 Task: Go to videos section and leave a comment on recent video on the  page of Microsoft
Action: Mouse moved to (356, 386)
Screenshot: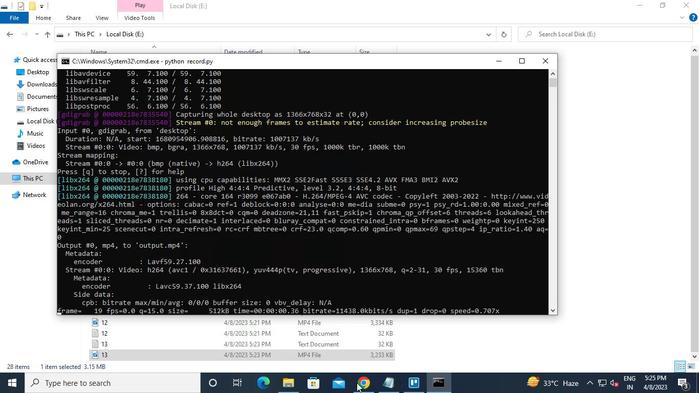 
Action: Mouse pressed left at (356, 386)
Screenshot: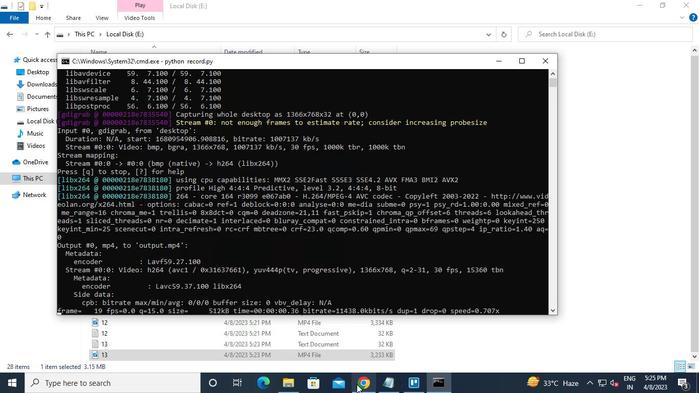 
Action: Mouse moved to (175, 66)
Screenshot: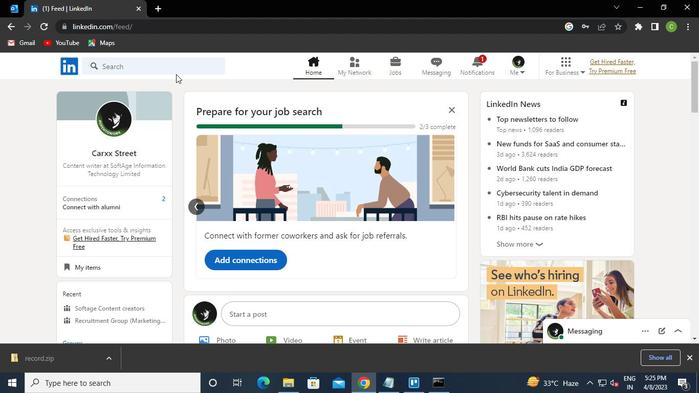 
Action: Mouse pressed left at (175, 66)
Screenshot: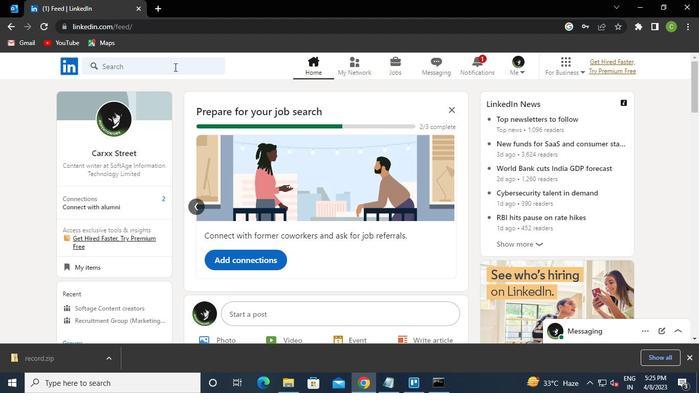 
Action: Keyboard Key.caps_lock
Screenshot: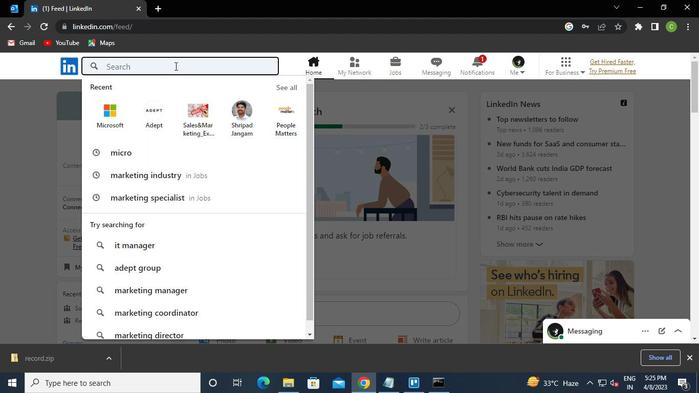 
Action: Keyboard m
Screenshot: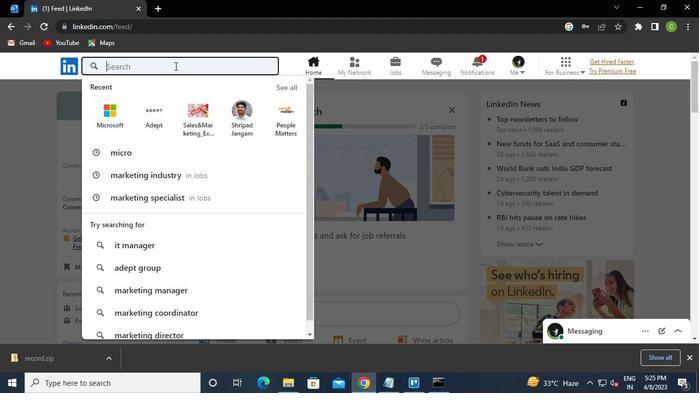 
Action: Keyboard Key.caps_lock
Screenshot: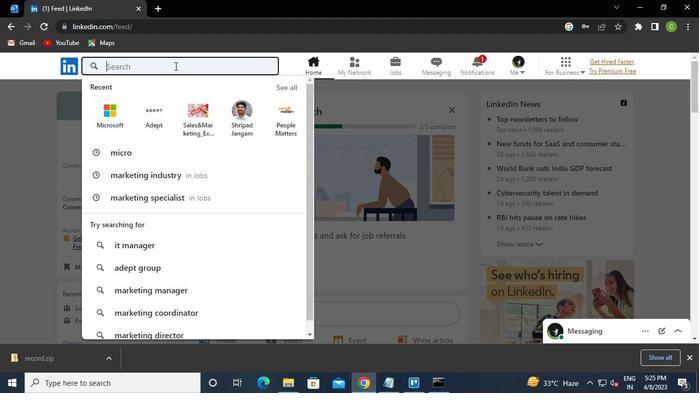 
Action: Keyboard i
Screenshot: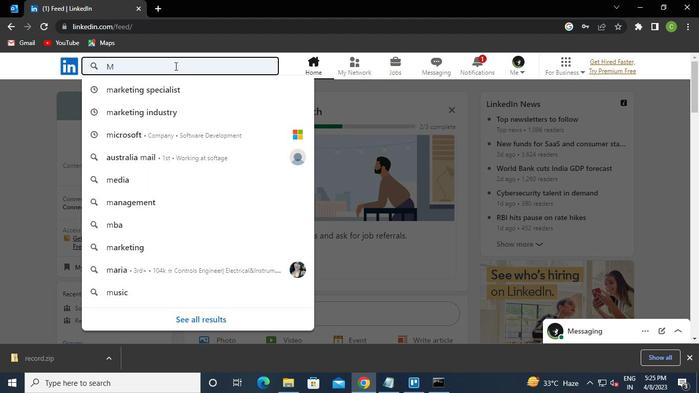 
Action: Keyboard c
Screenshot: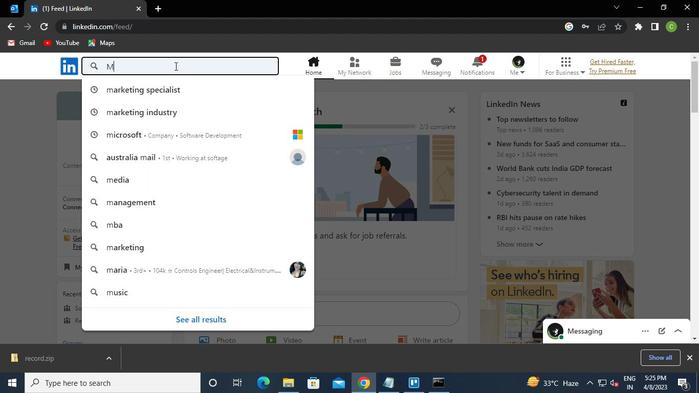 
Action: Keyboard r
Screenshot: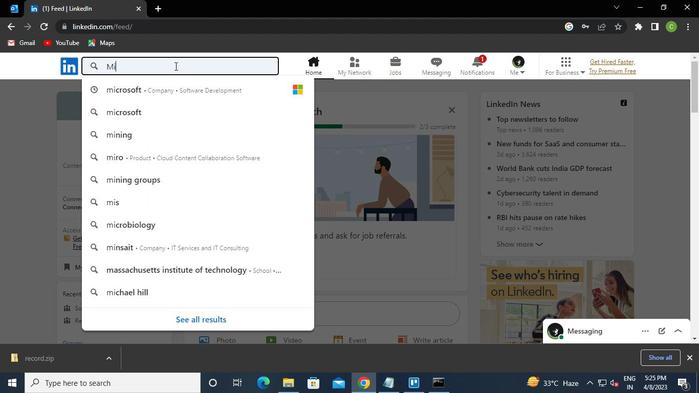 
Action: Keyboard o
Screenshot: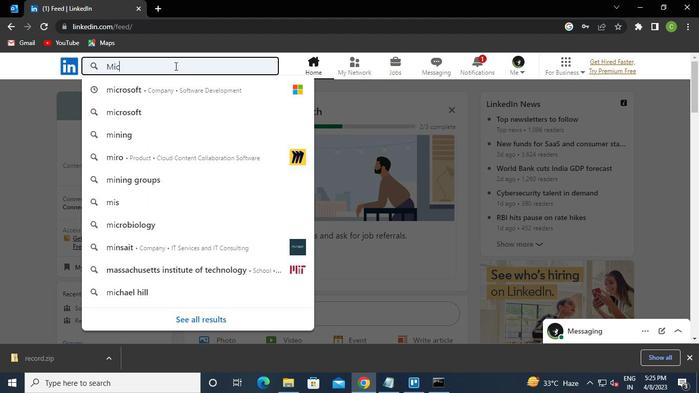 
Action: Keyboard Key.down
Screenshot: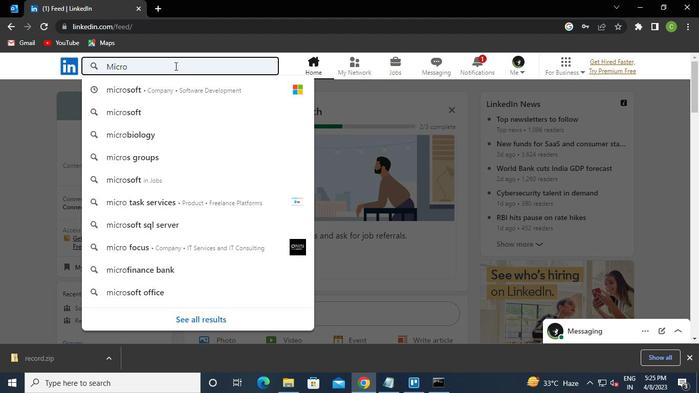 
Action: Keyboard Key.enter
Screenshot: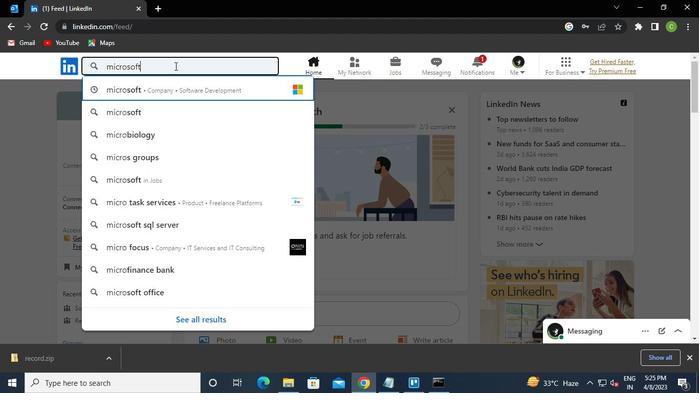 
Action: Mouse moved to (322, 164)
Screenshot: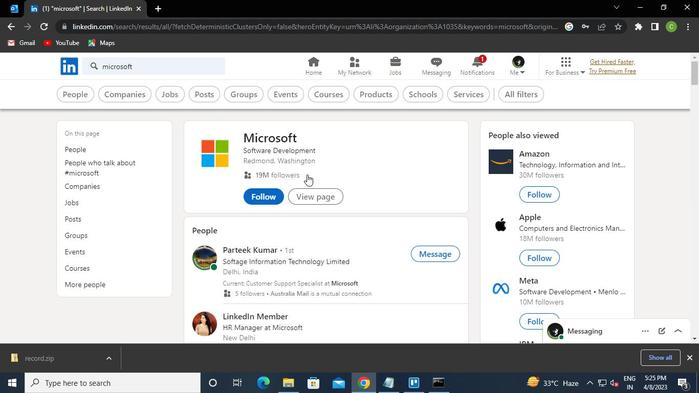 
Action: Mouse pressed left at (322, 164)
Screenshot: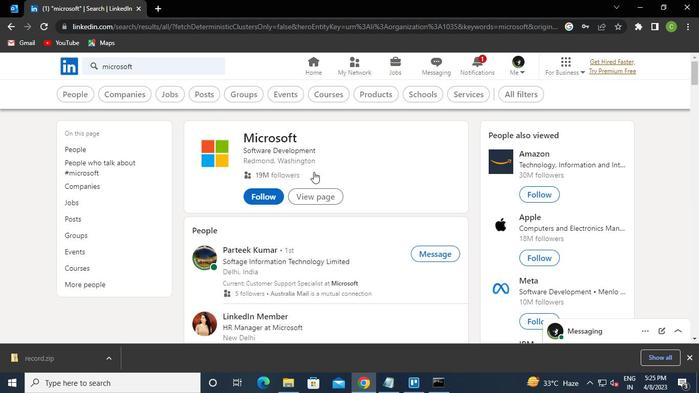 
Action: Mouse moved to (179, 117)
Screenshot: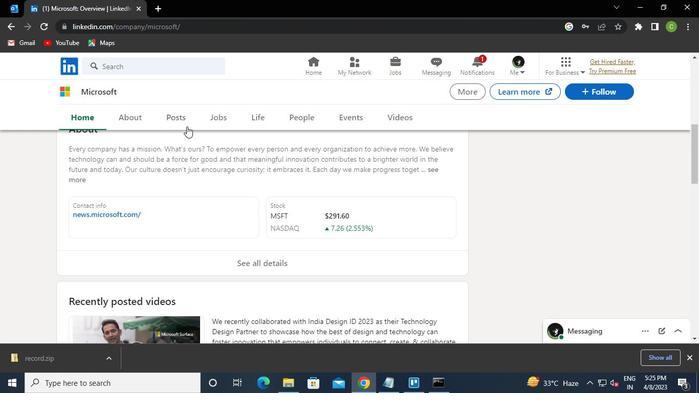 
Action: Mouse pressed left at (179, 117)
Screenshot: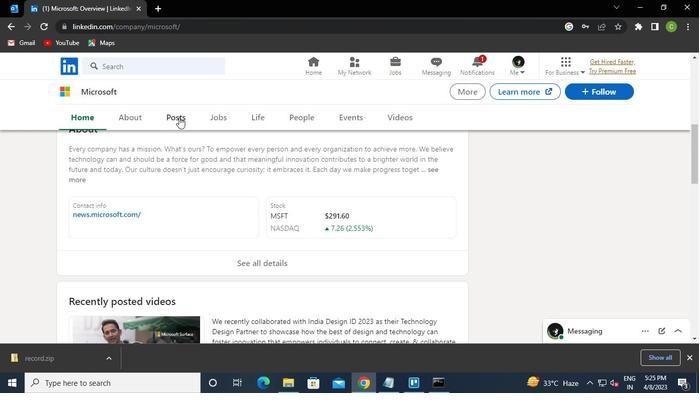 
Action: Mouse moved to (265, 311)
Screenshot: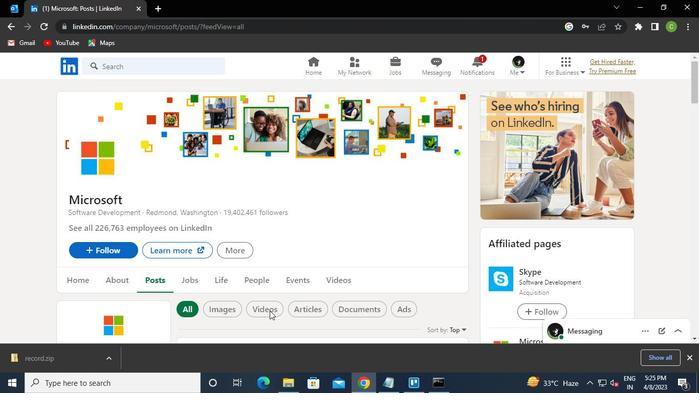 
Action: Mouse pressed left at (265, 311)
Screenshot: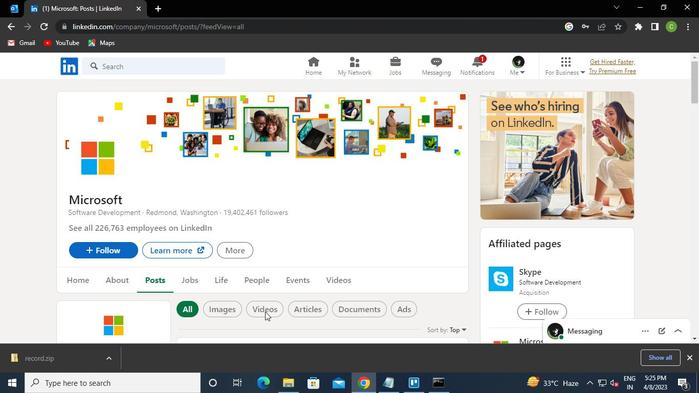 
Action: Mouse moved to (288, 250)
Screenshot: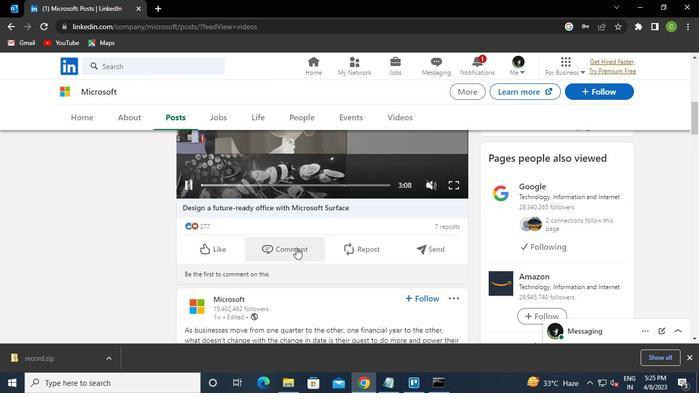 
Action: Mouse pressed left at (288, 250)
Screenshot: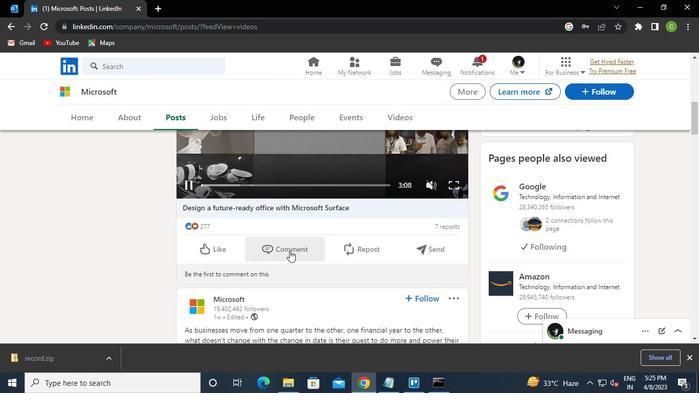 
Action: Mouse moved to (288, 270)
Screenshot: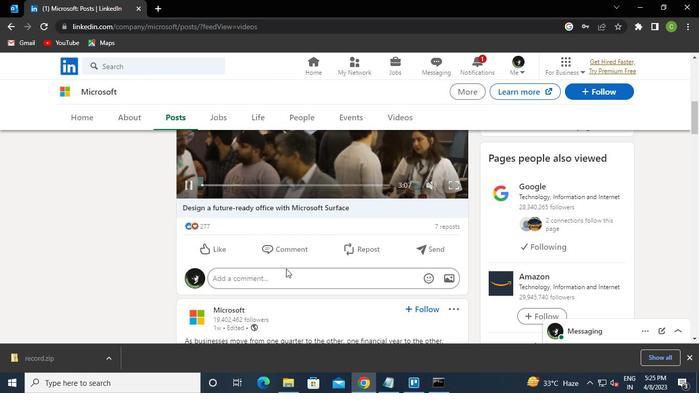 
Action: Keyboard Key.caps_lock
Screenshot: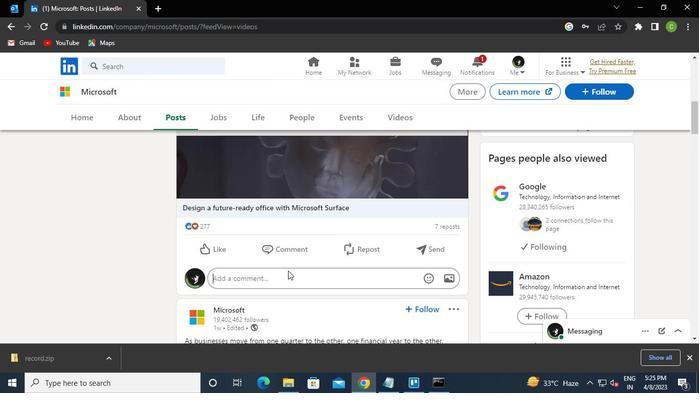 
Action: Keyboard n
Screenshot: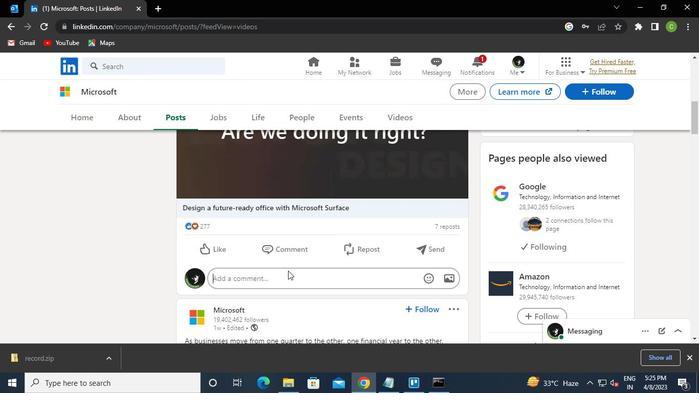 
Action: Keyboard Key.caps_lock
Screenshot: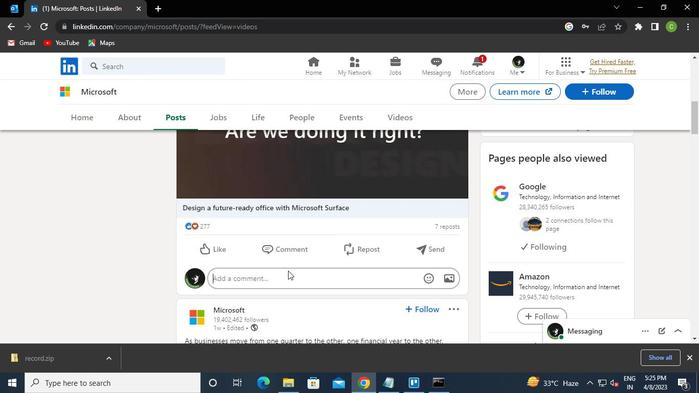 
Action: Keyboard i
Screenshot: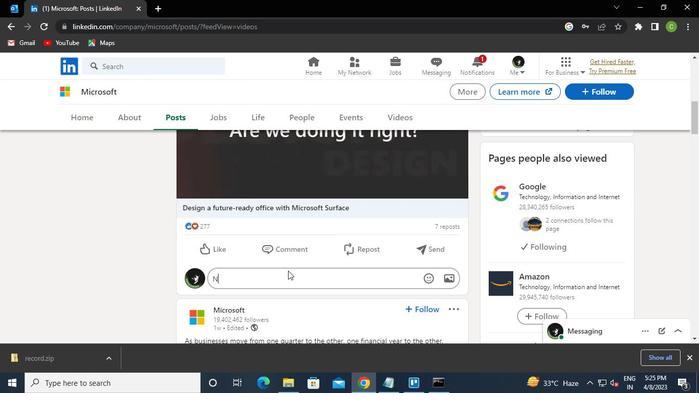 
Action: Keyboard c
Screenshot: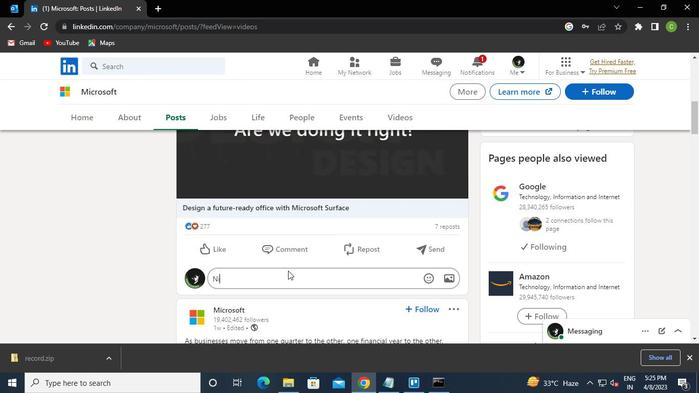 
Action: Keyboard e
Screenshot: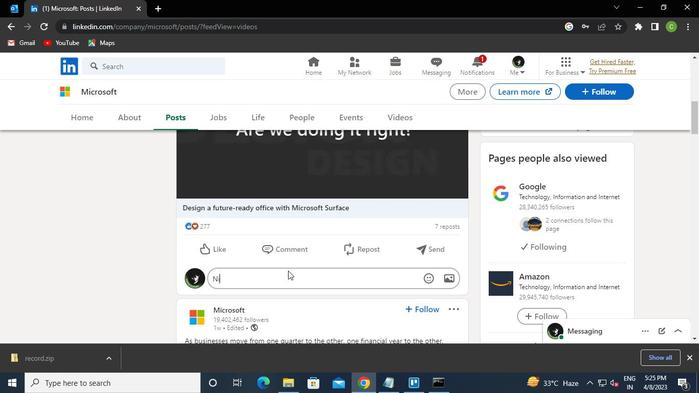 
Action: Keyboard Key.space
Screenshot: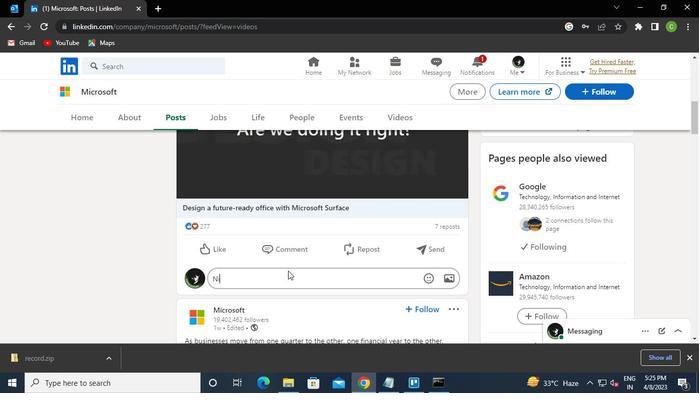 
Action: Keyboard Key.caps_lock
Screenshot: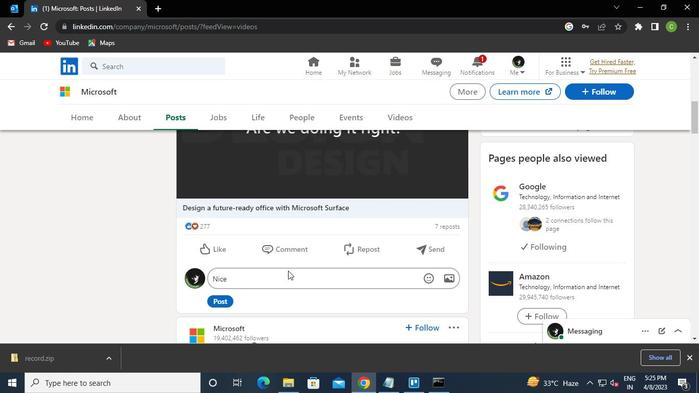 
Action: Keyboard v
Screenshot: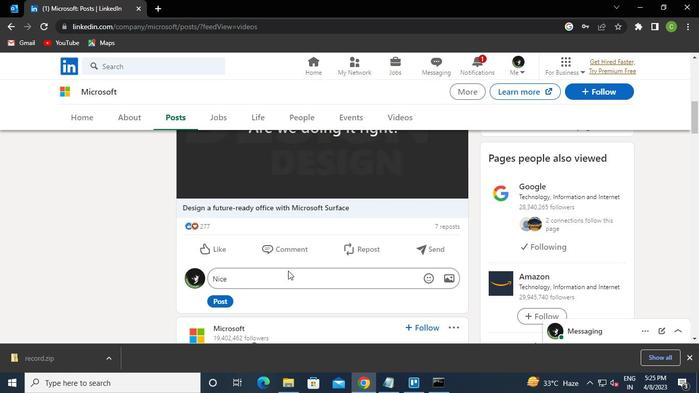 
Action: Keyboard Key.caps_lock
Screenshot: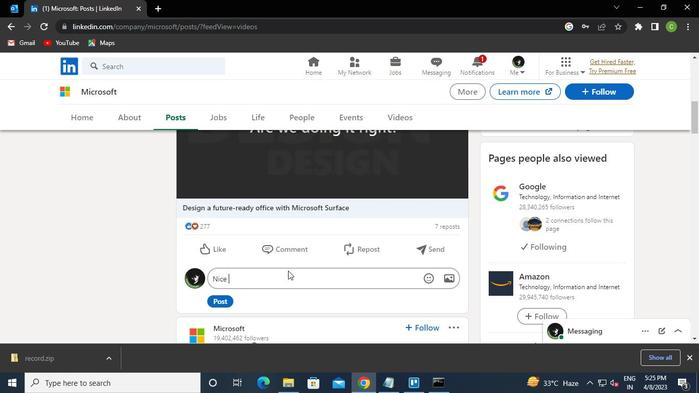 
Action: Keyboard i
Screenshot: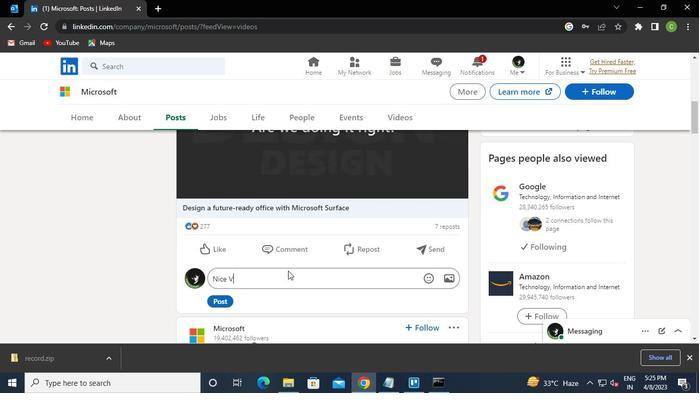 
Action: Keyboard d
Screenshot: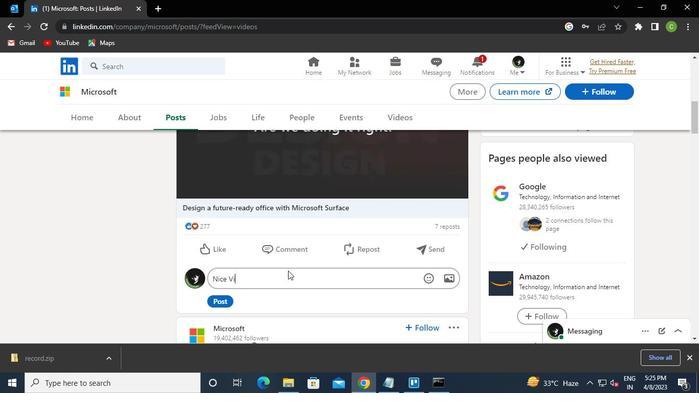 
Action: Keyboard e
Screenshot: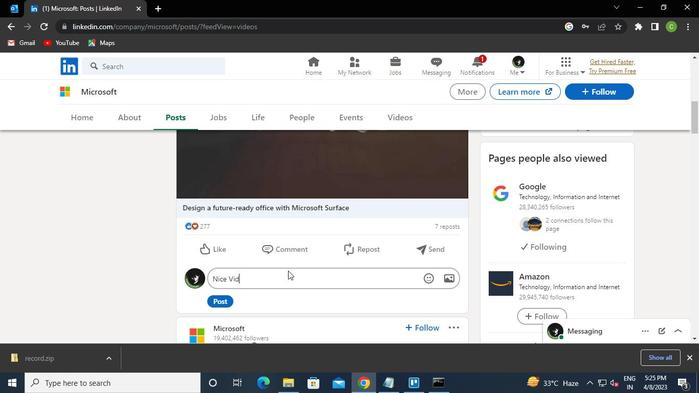 
Action: Keyboard o
Screenshot: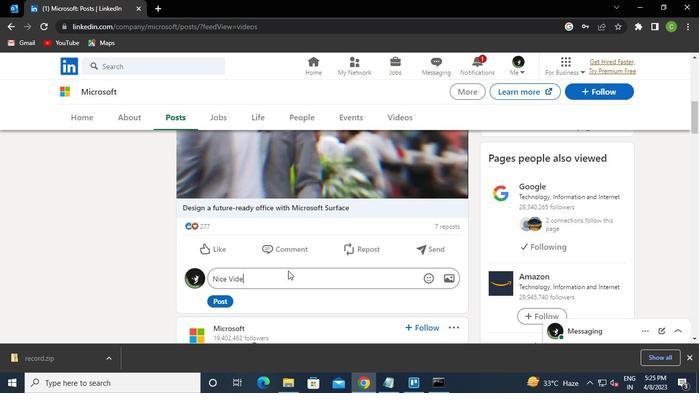 
Action: Mouse moved to (214, 300)
Screenshot: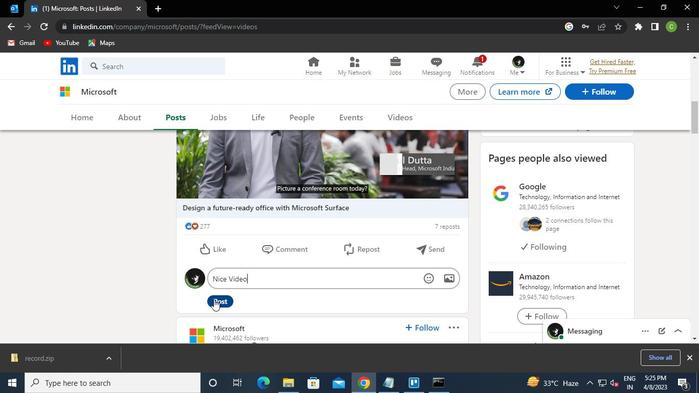 
Action: Mouse pressed left at (214, 300)
Screenshot: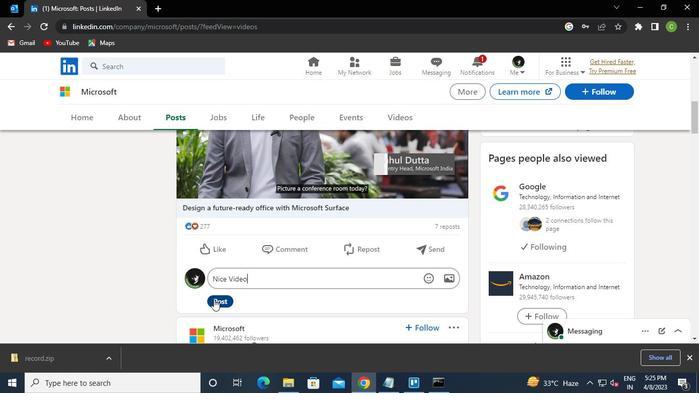 
Action: Mouse moved to (447, 382)
Screenshot: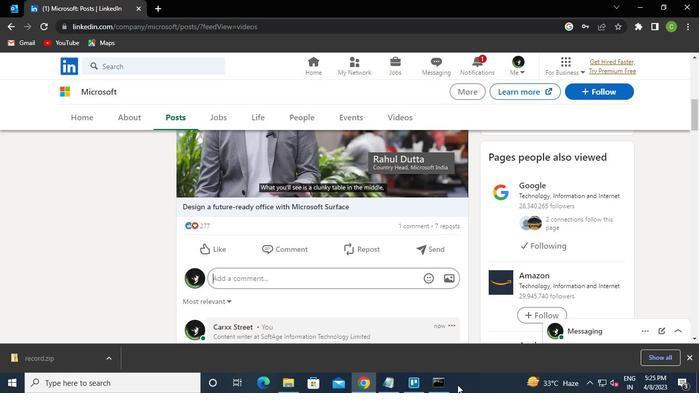 
Action: Mouse pressed left at (447, 382)
Screenshot: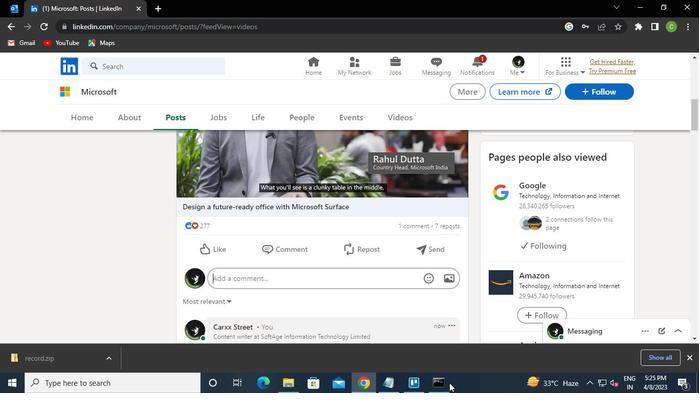 
Action: Mouse moved to (546, 56)
Screenshot: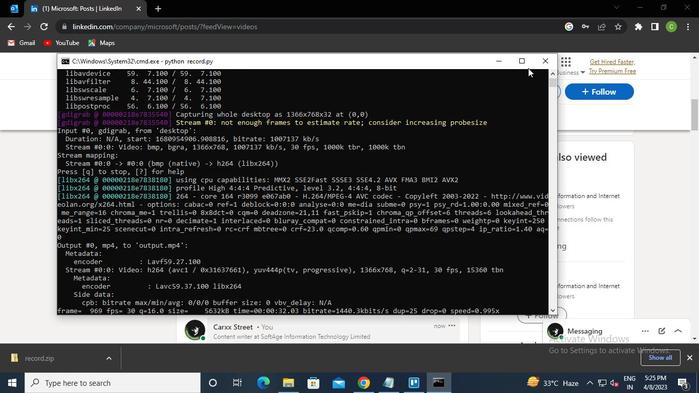 
Action: Mouse pressed left at (546, 56)
Screenshot: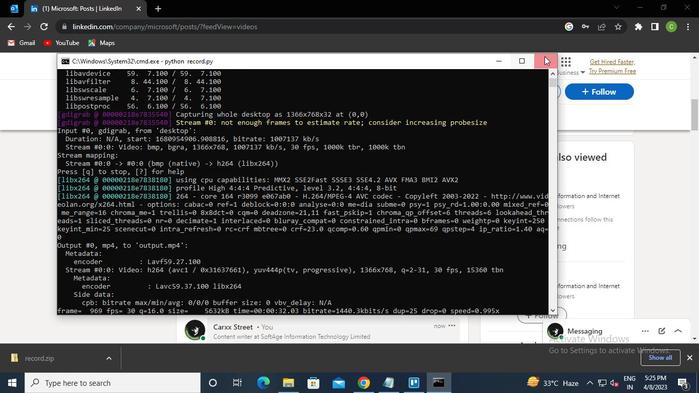 
Action: Mouse moved to (546, 57)
Screenshot: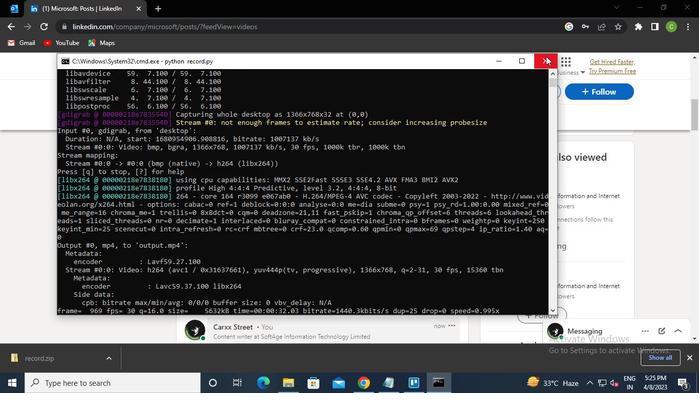 
